 Task: Filter people whose past company is Amazon.
Action: Mouse moved to (322, 60)
Screenshot: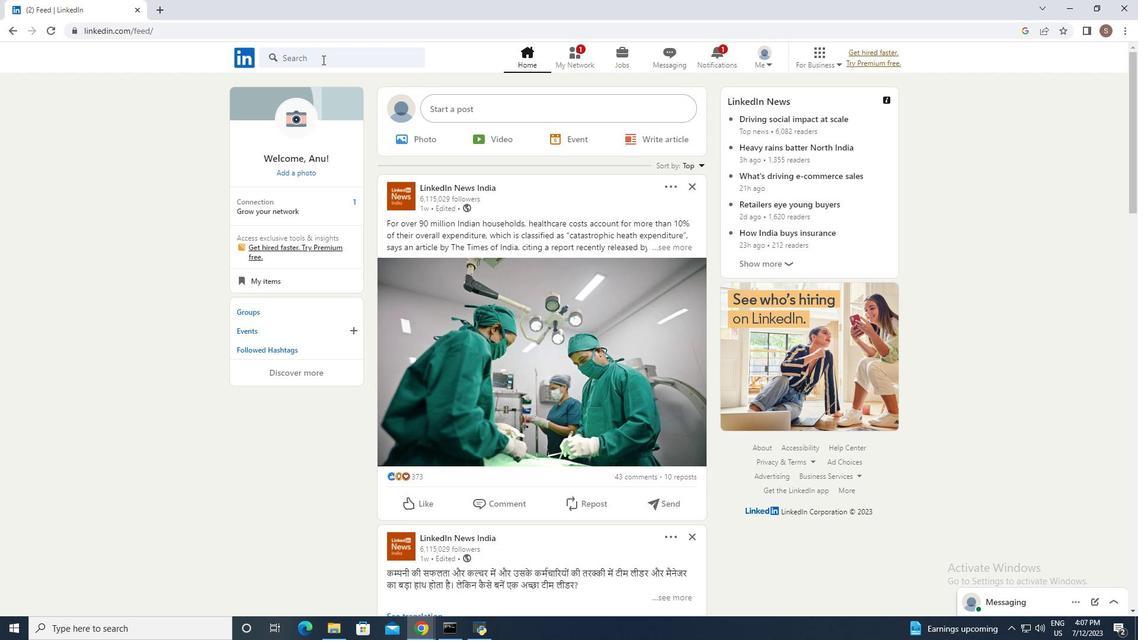 
Action: Mouse pressed left at (322, 60)
Screenshot: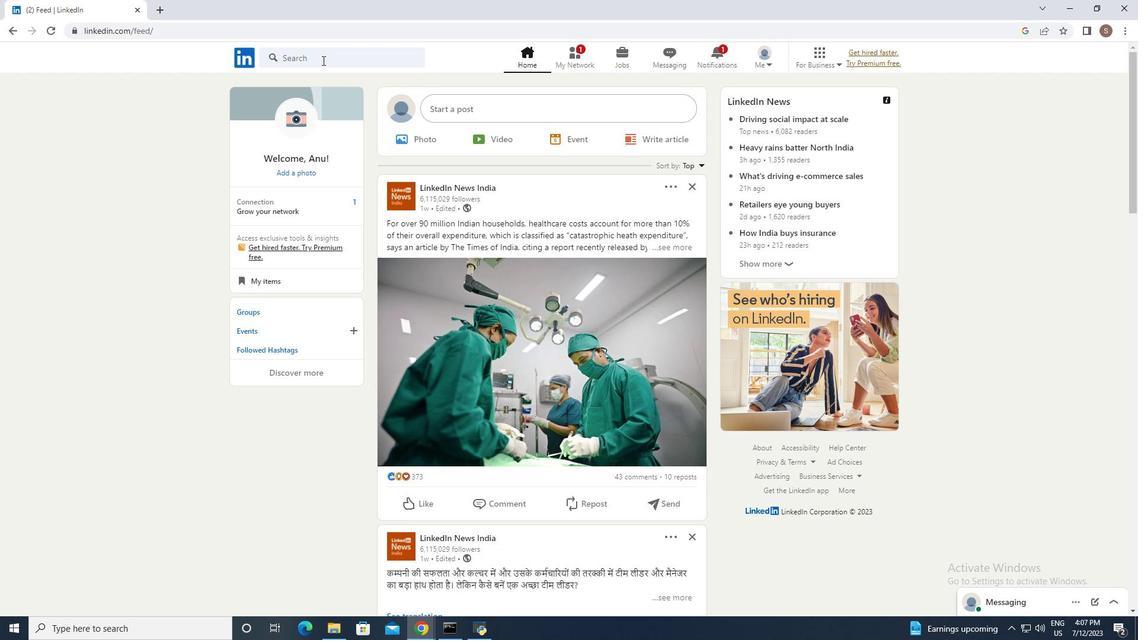 
Action: Mouse moved to (314, 165)
Screenshot: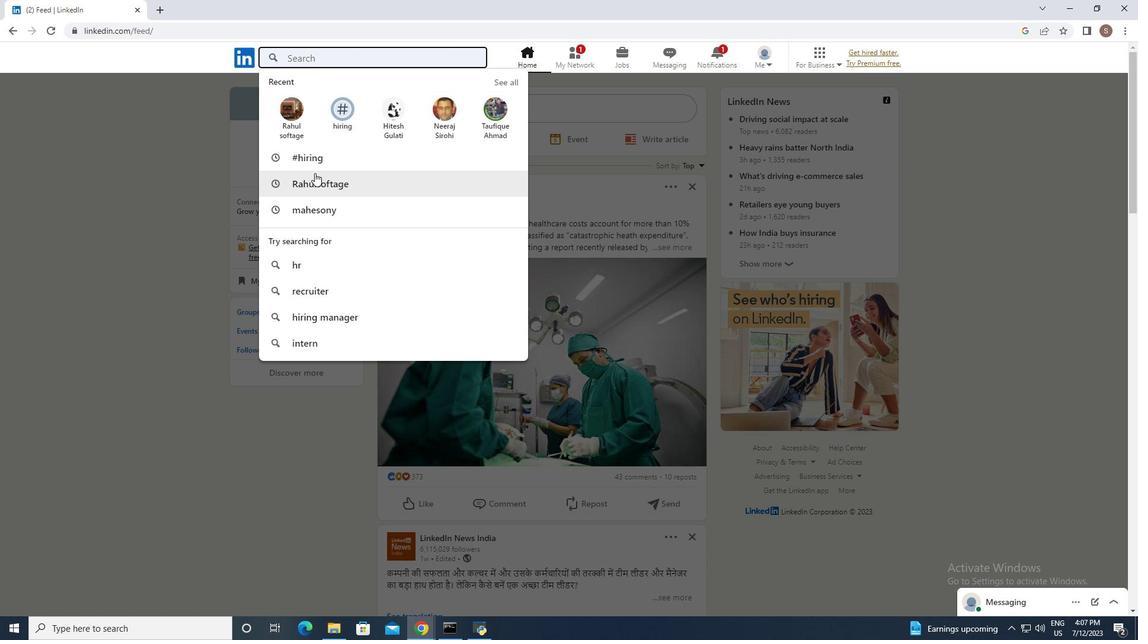 
Action: Mouse pressed left at (314, 165)
Screenshot: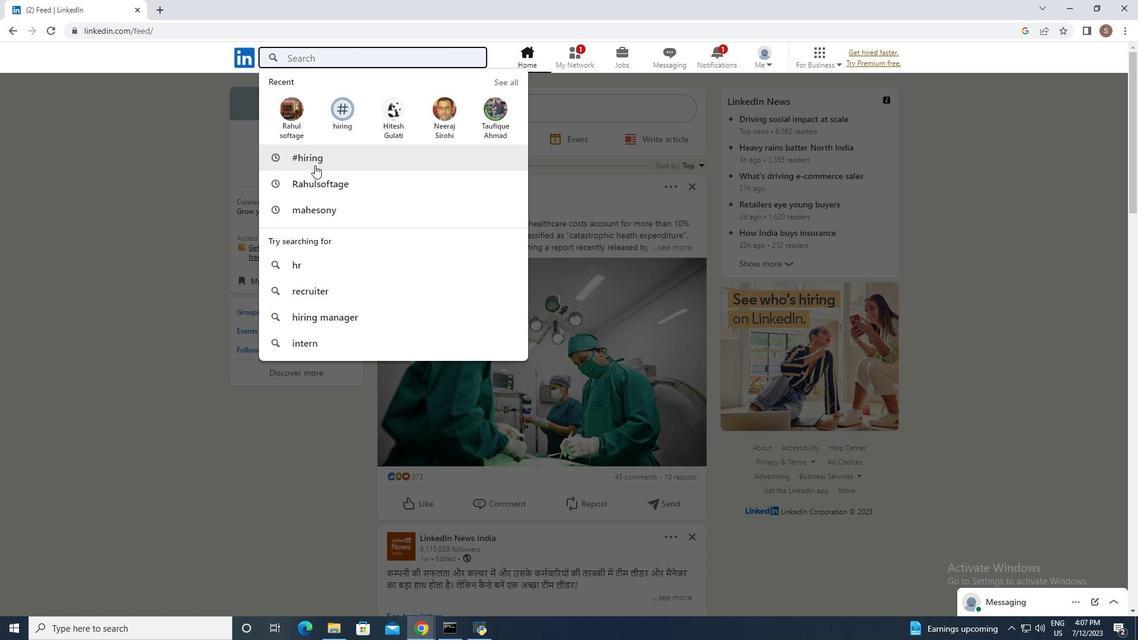 
Action: Mouse moved to (321, 94)
Screenshot: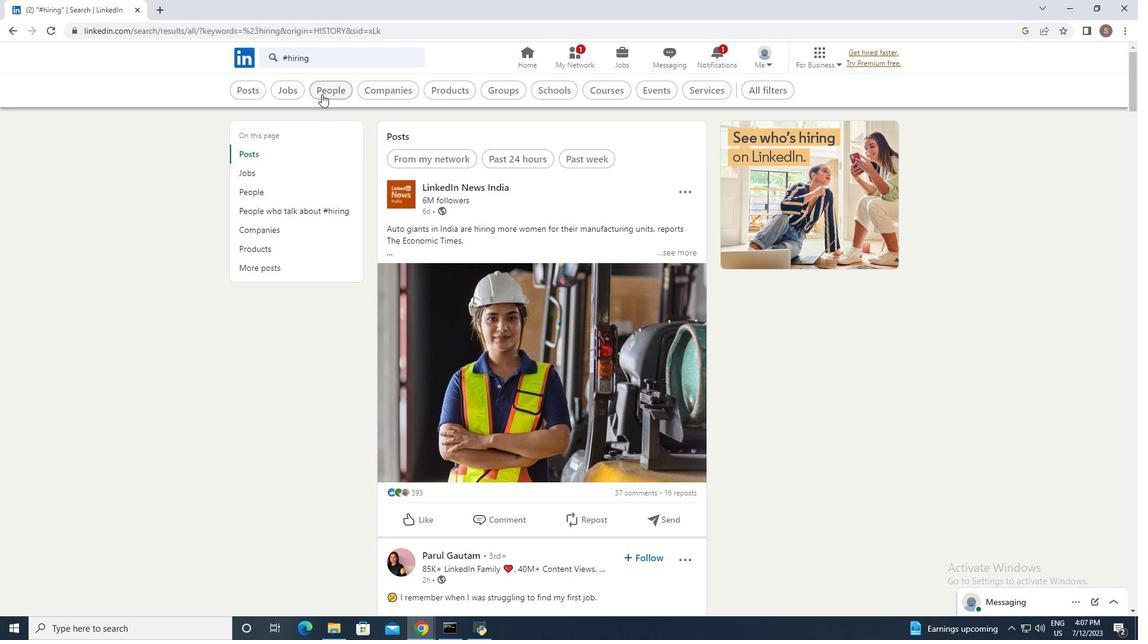 
Action: Mouse pressed left at (321, 94)
Screenshot: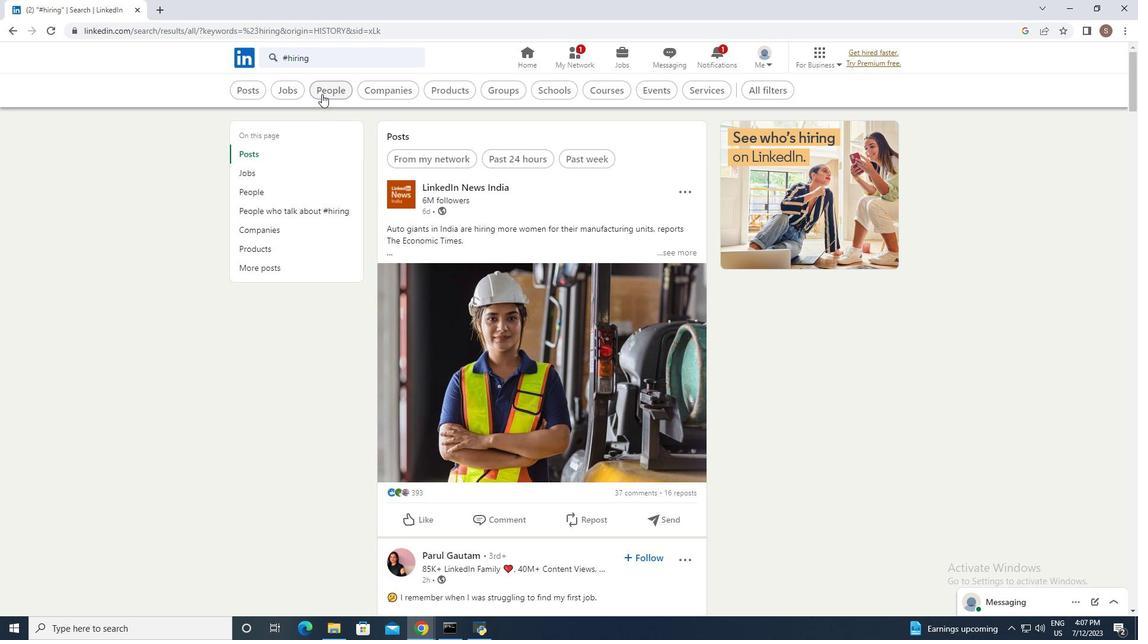 
Action: Mouse moved to (563, 81)
Screenshot: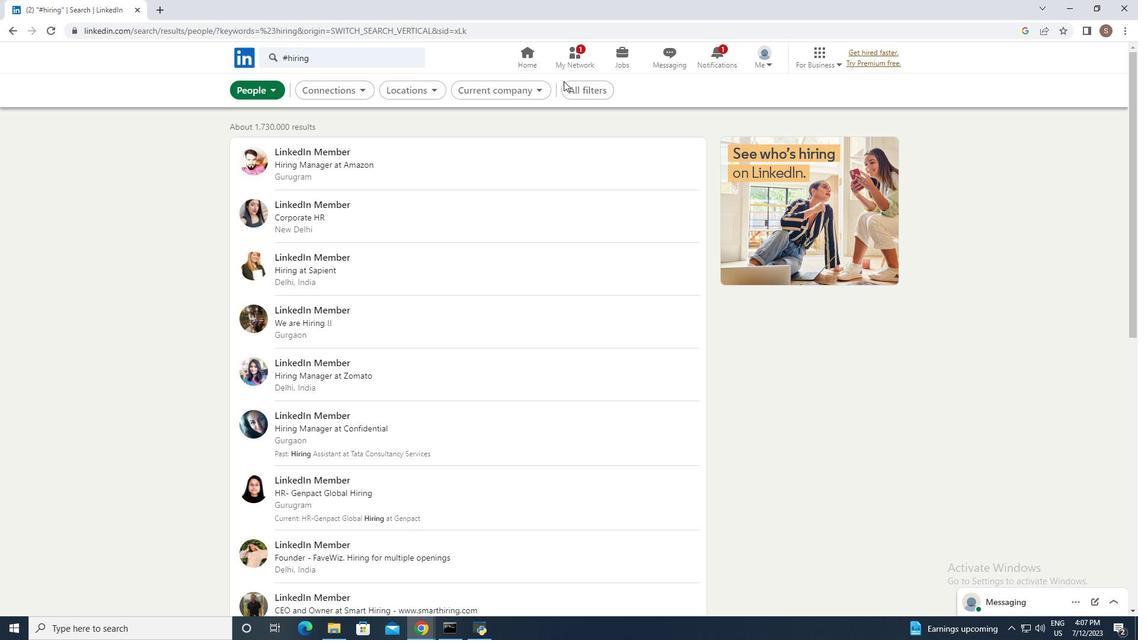 
Action: Mouse pressed left at (563, 81)
Screenshot: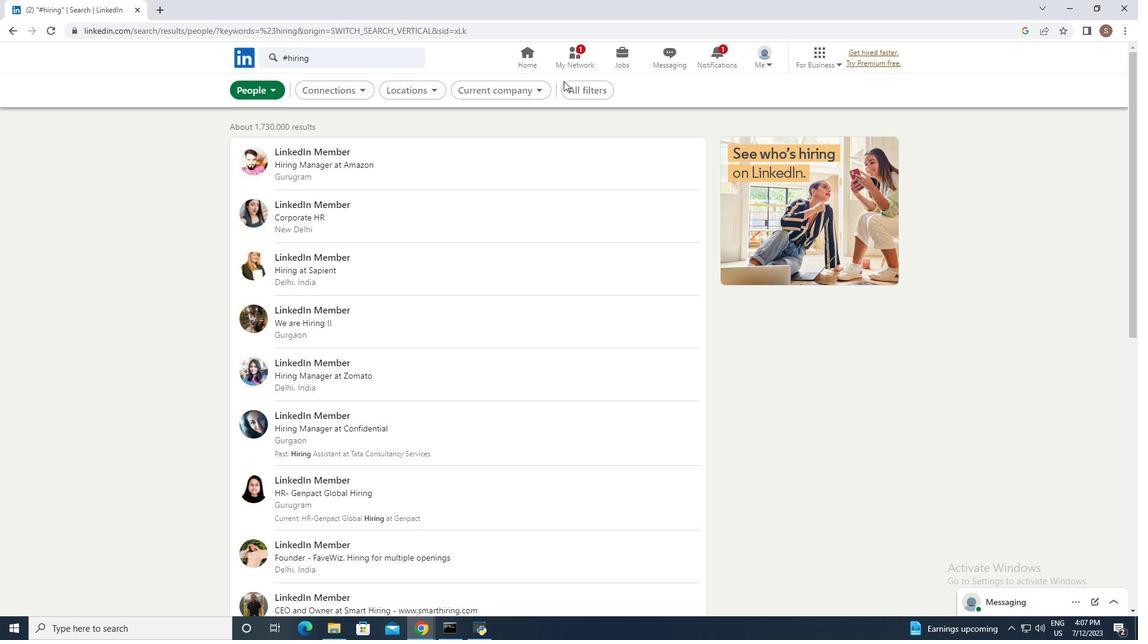 
Action: Mouse moved to (572, 90)
Screenshot: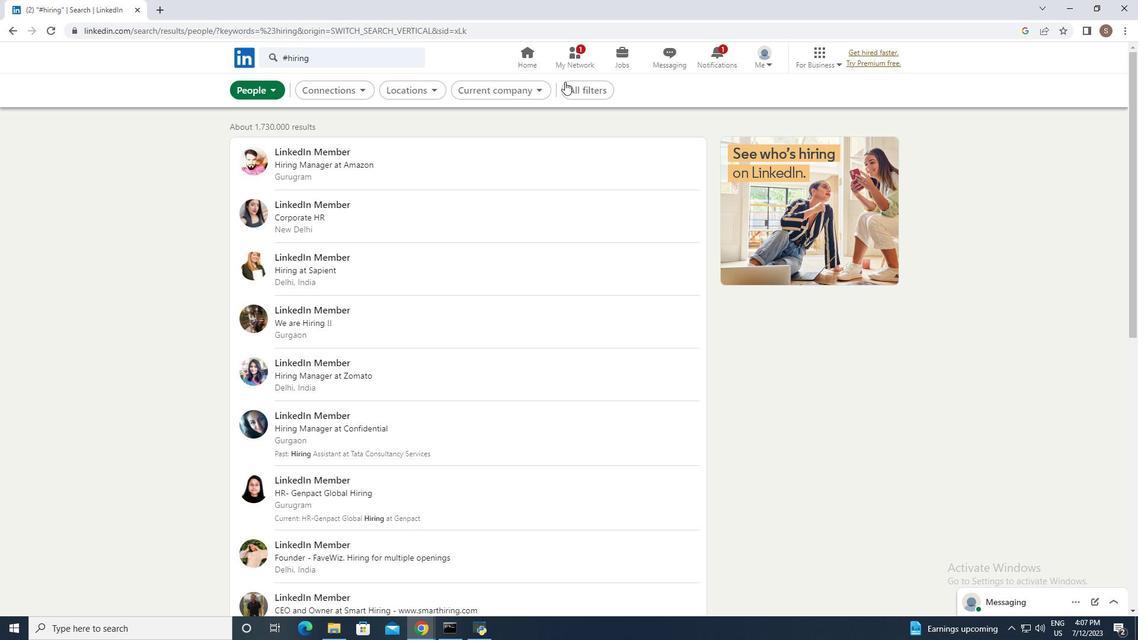 
Action: Mouse pressed left at (572, 90)
Screenshot: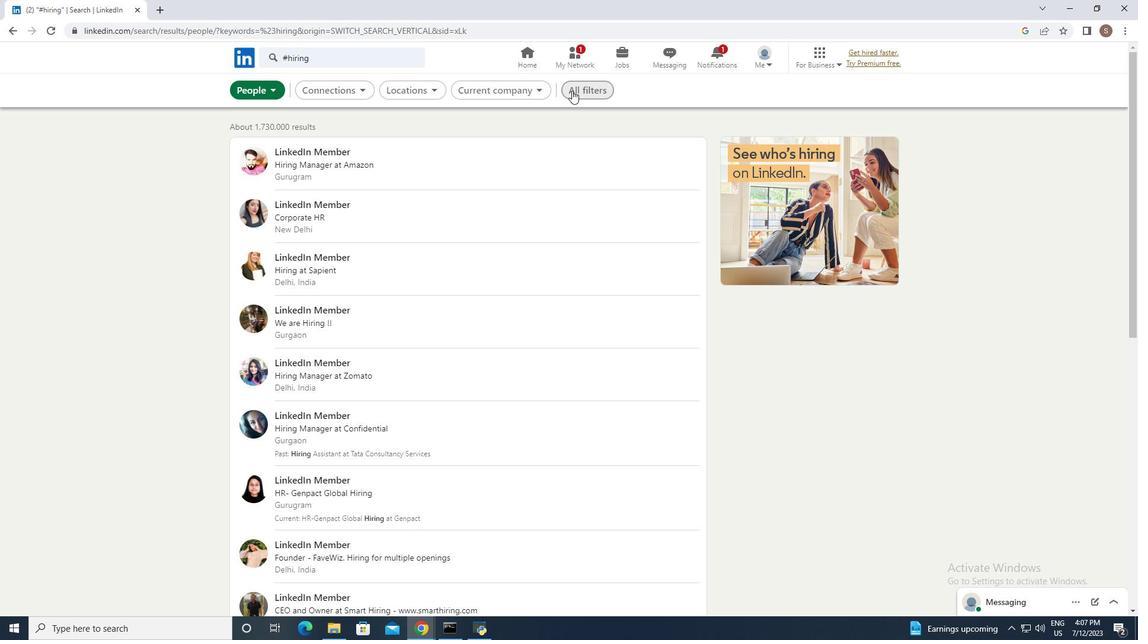 
Action: Mouse moved to (841, 375)
Screenshot: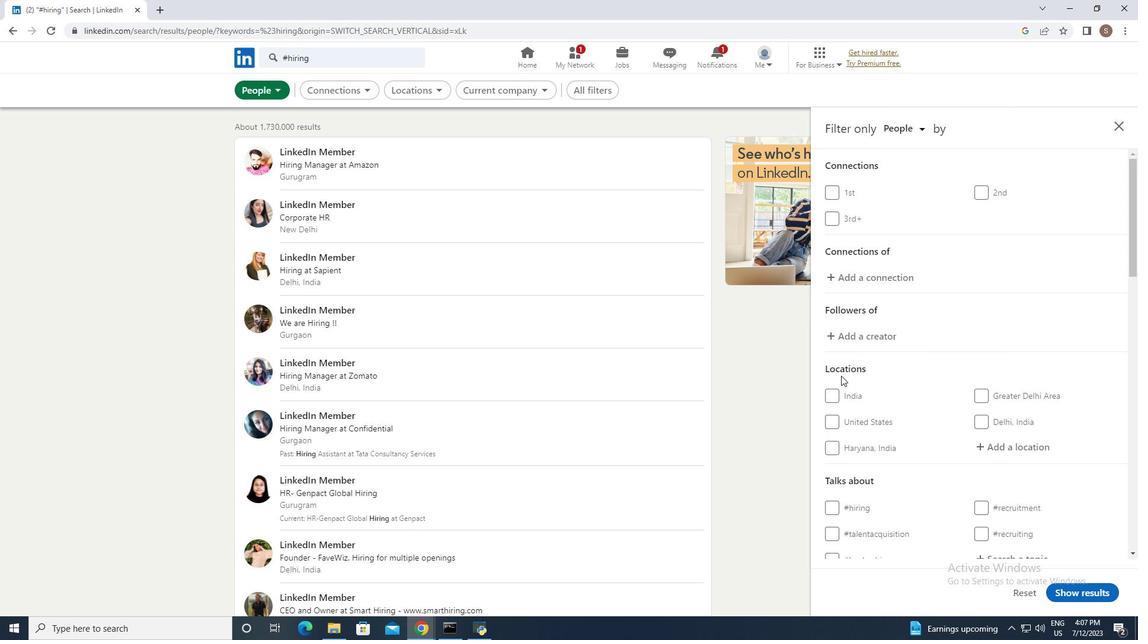 
Action: Mouse scrolled (841, 375) with delta (0, 0)
Screenshot: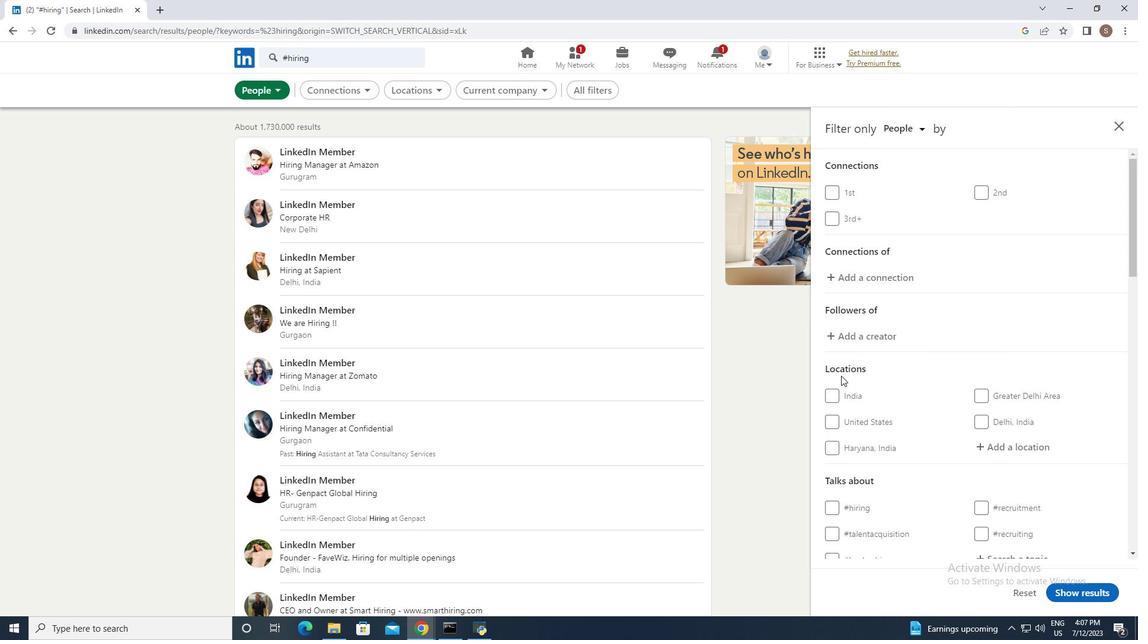 
Action: Mouse scrolled (841, 375) with delta (0, 0)
Screenshot: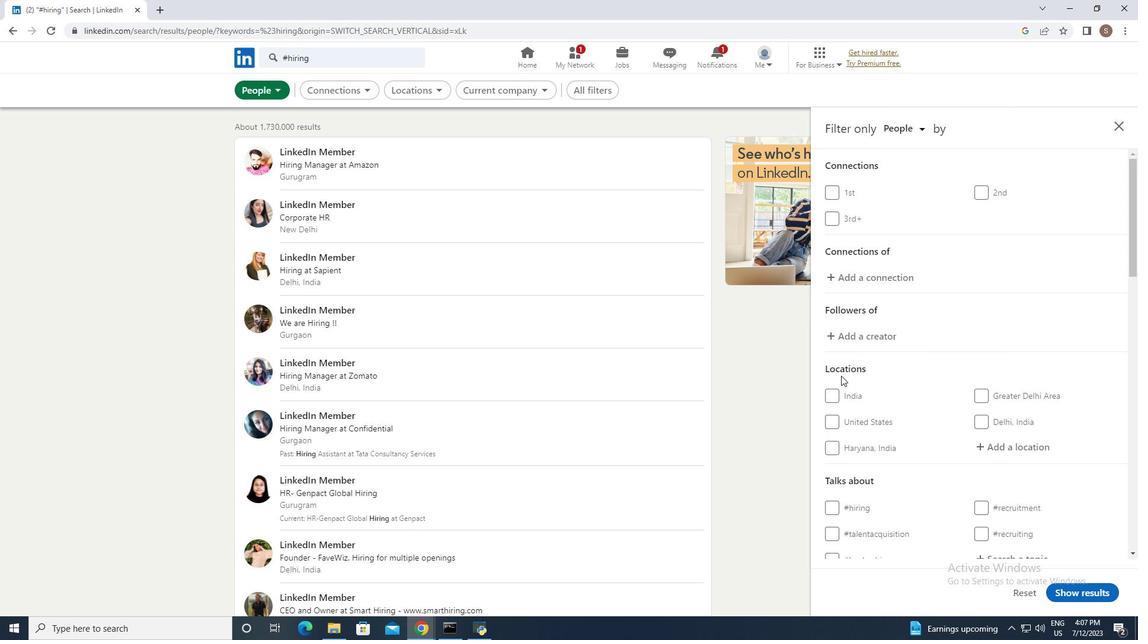 
Action: Mouse scrolled (841, 375) with delta (0, 0)
Screenshot: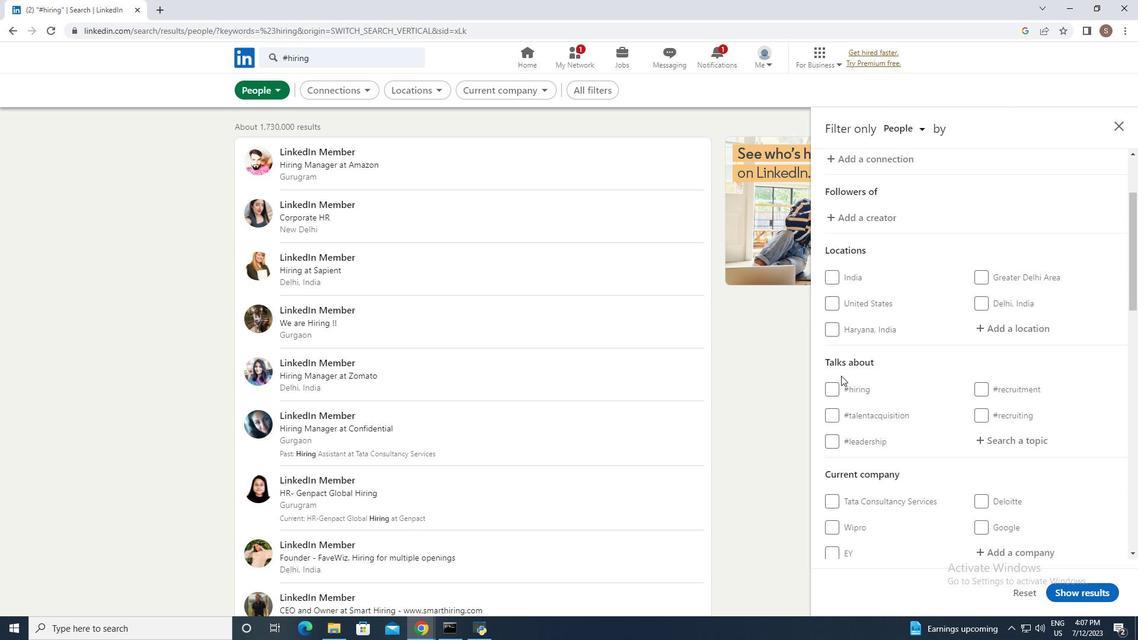 
Action: Mouse scrolled (841, 375) with delta (0, 0)
Screenshot: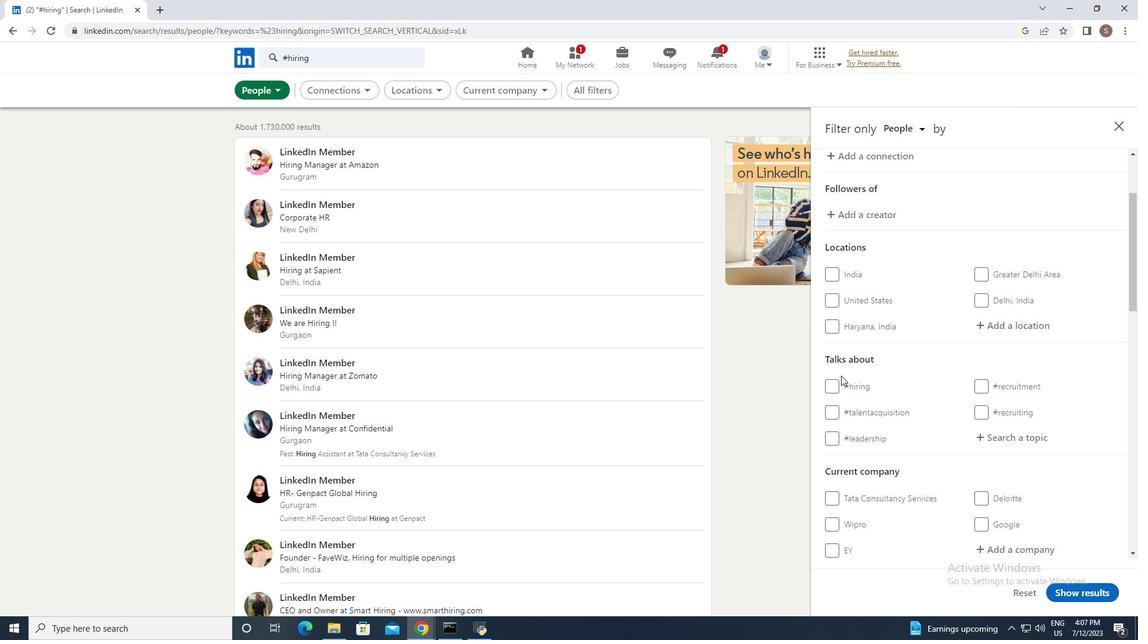 
Action: Mouse scrolled (841, 375) with delta (0, 0)
Screenshot: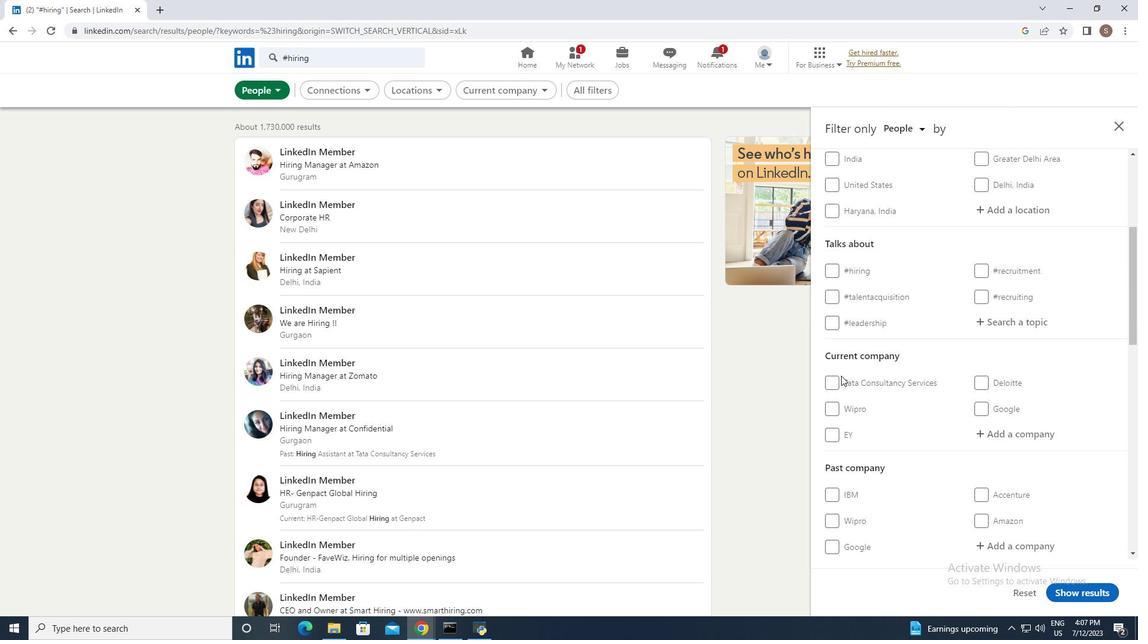 
Action: Mouse scrolled (841, 375) with delta (0, 0)
Screenshot: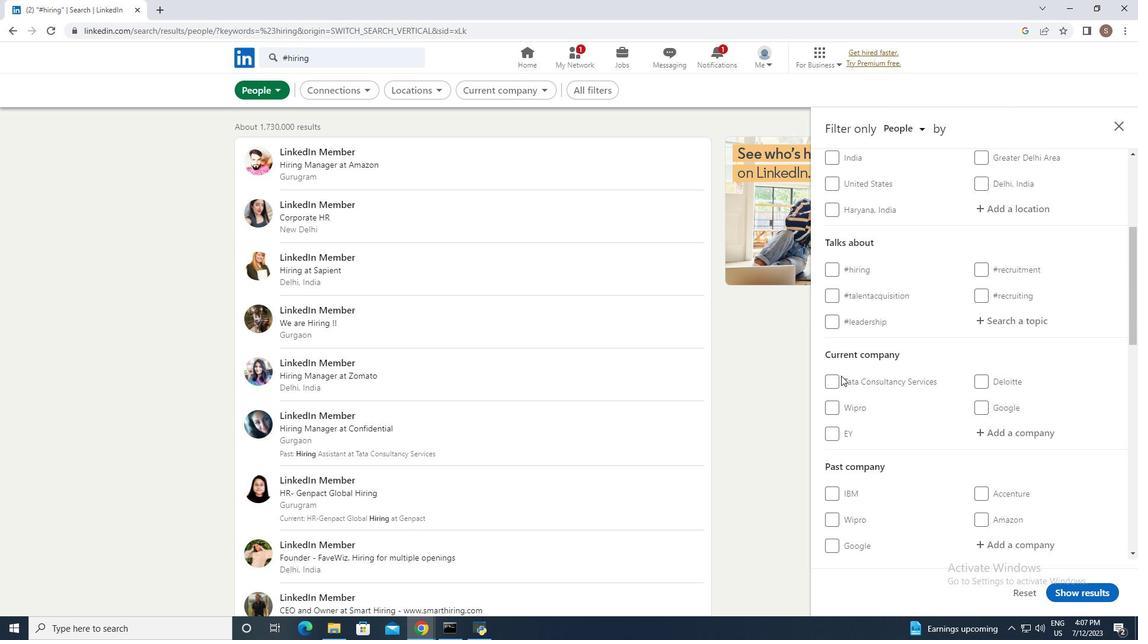 
Action: Mouse scrolled (841, 375) with delta (0, 0)
Screenshot: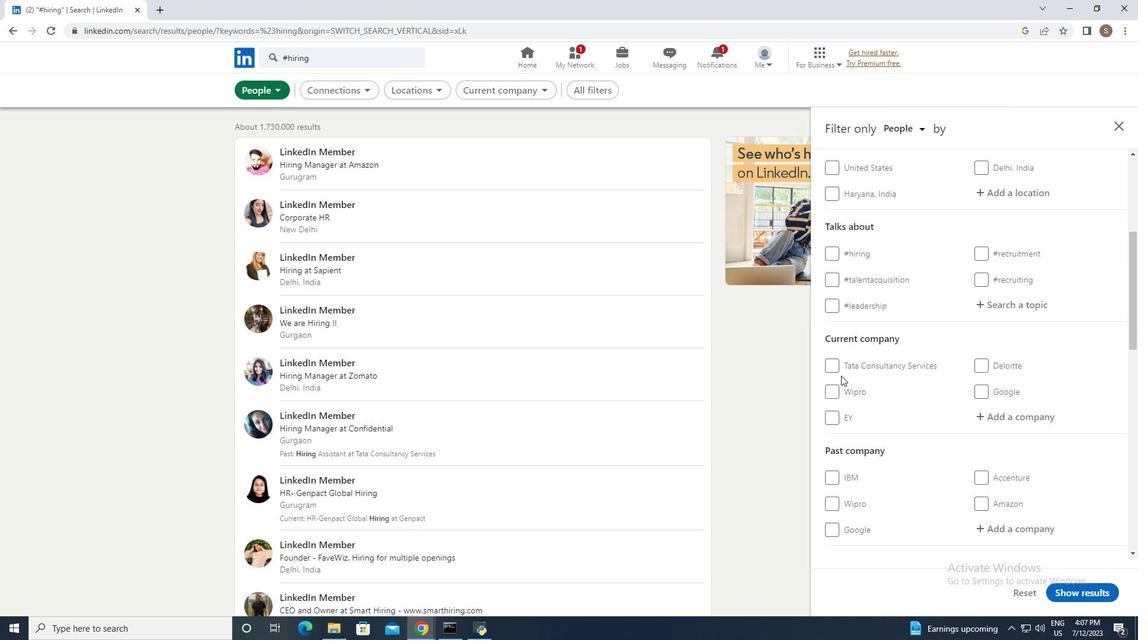 
Action: Mouse moved to (982, 342)
Screenshot: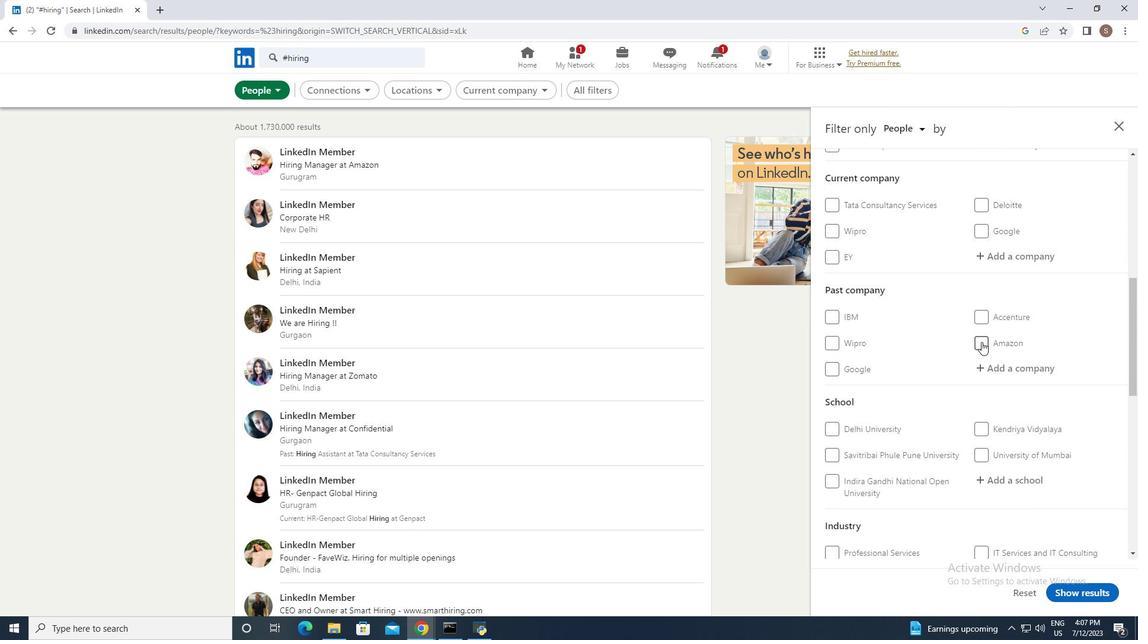 
Action: Mouse pressed left at (982, 342)
Screenshot: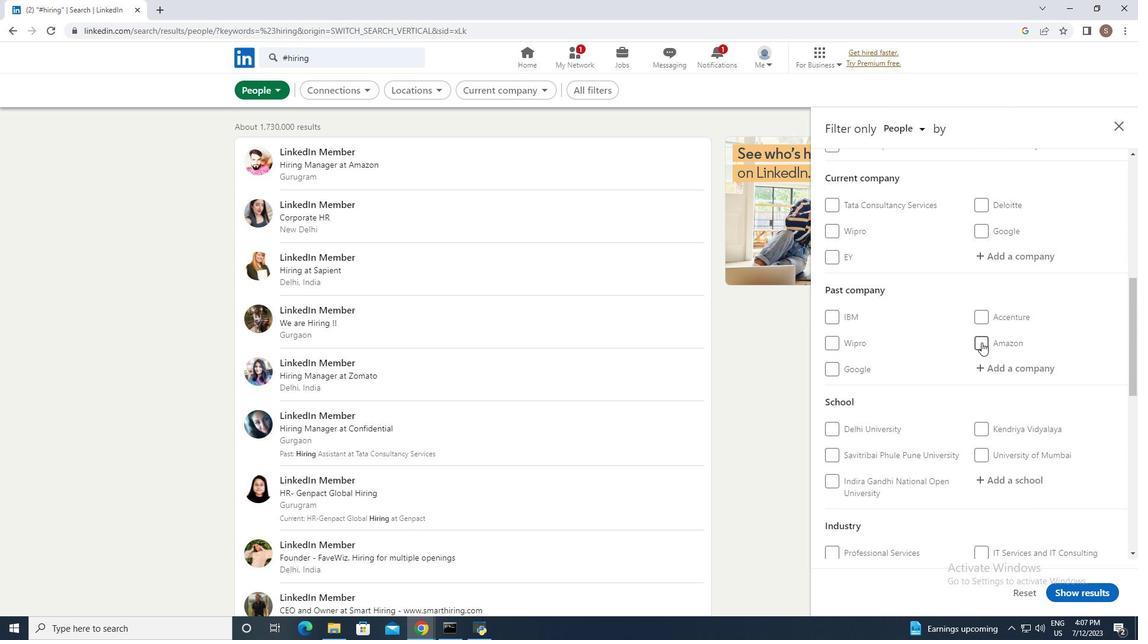 
Action: Mouse moved to (1098, 590)
Screenshot: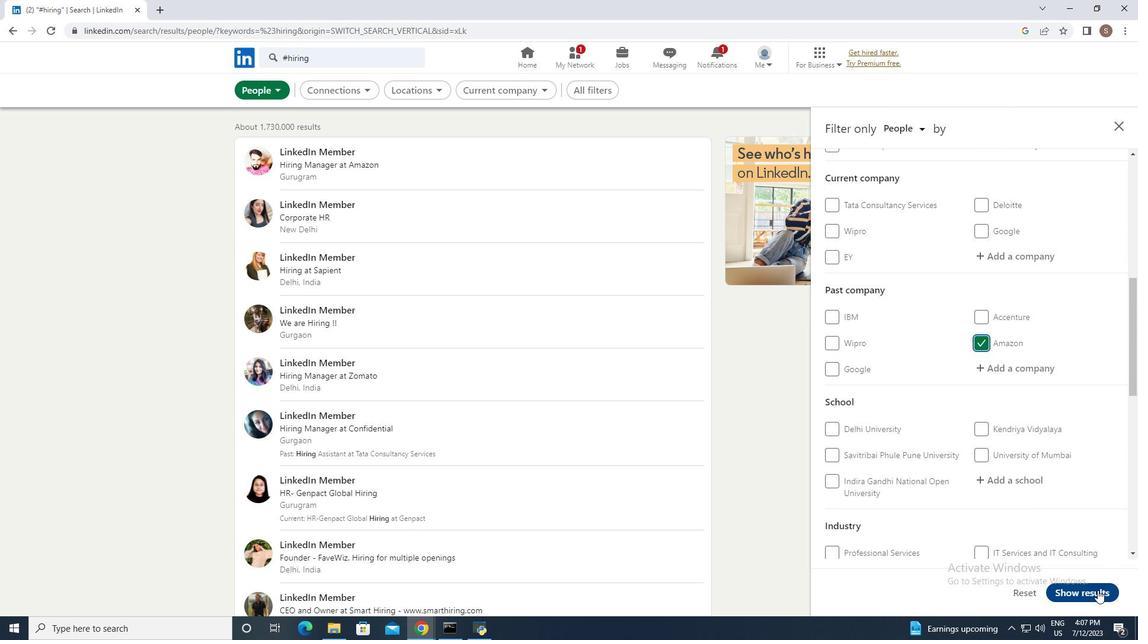 
Action: Mouse pressed left at (1098, 590)
Screenshot: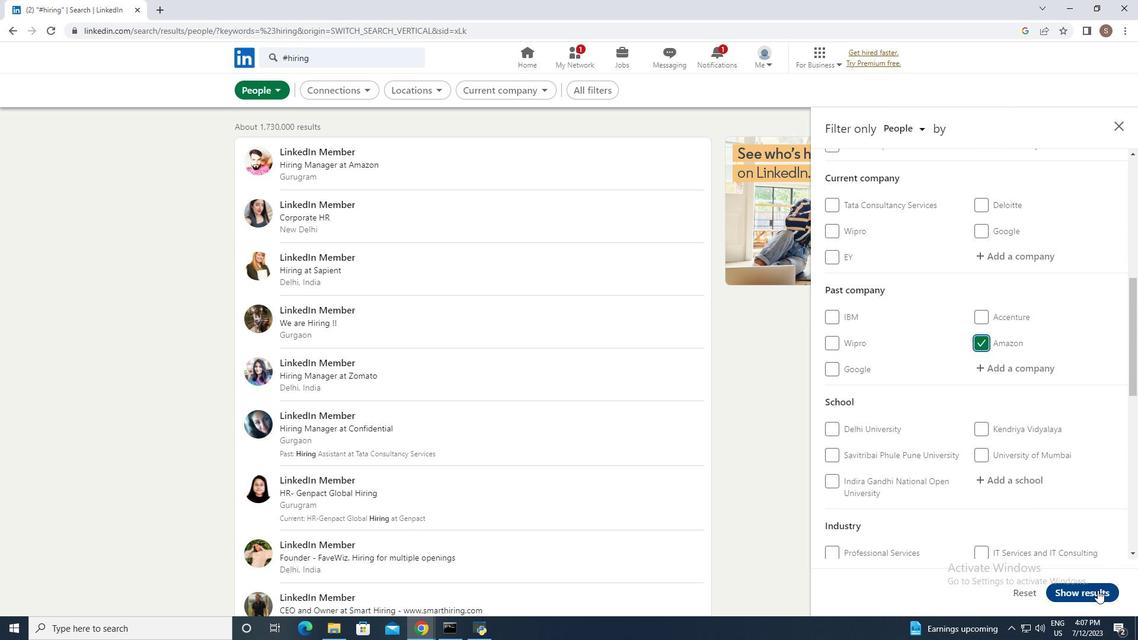
Action: Mouse moved to (949, 525)
Screenshot: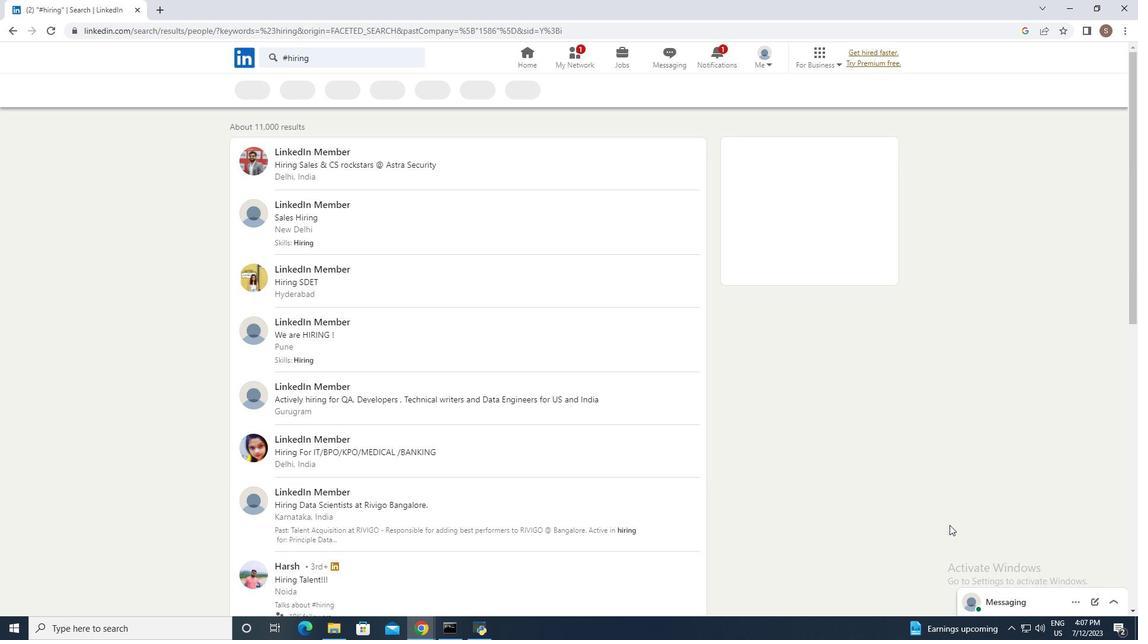 
